Task: Create a new event for a project debrief and lessons learned meeting on the 16th at 7:30 PM.
Action: Mouse moved to (72, 98)
Screenshot: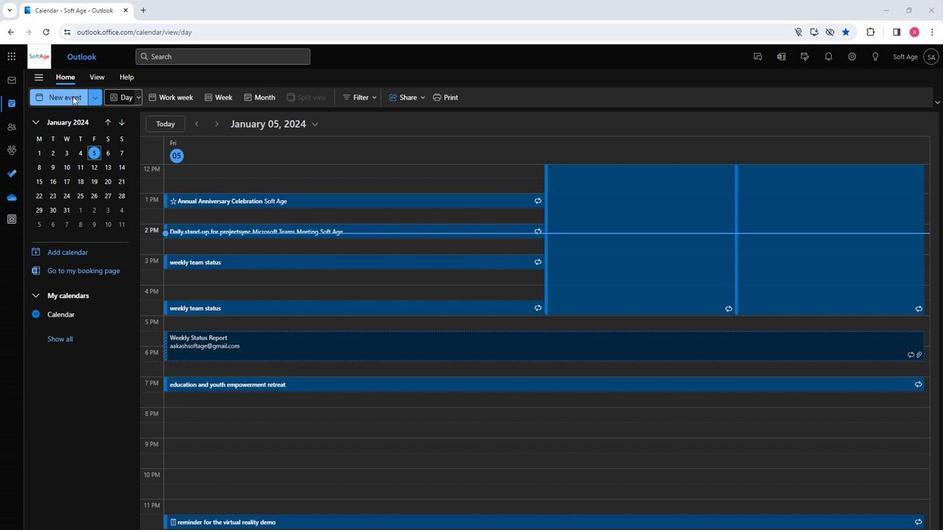 
Action: Mouse pressed left at (72, 98)
Screenshot: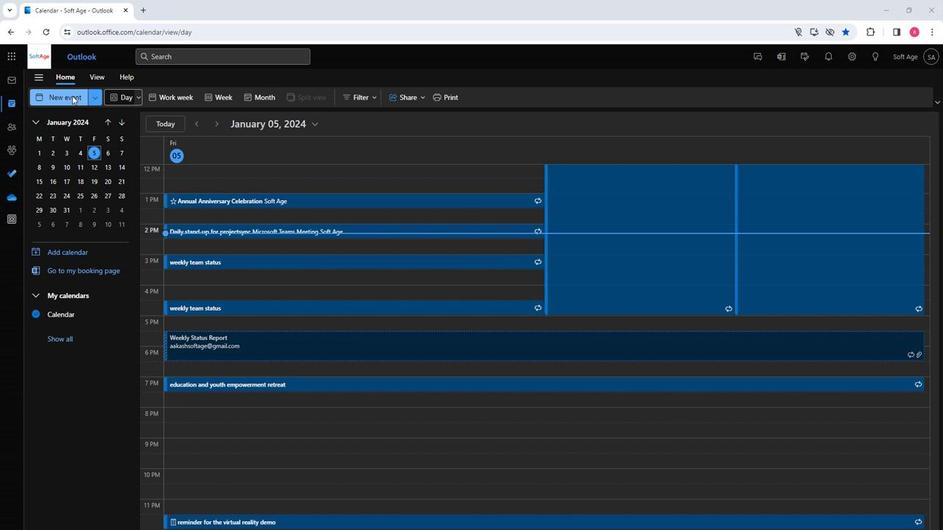 
Action: Key pressed <Key.shift>Project<Key.space>debrief<Key.space>and<Key.space>lessons<Key.space>learned<Key.space>meeting
Screenshot: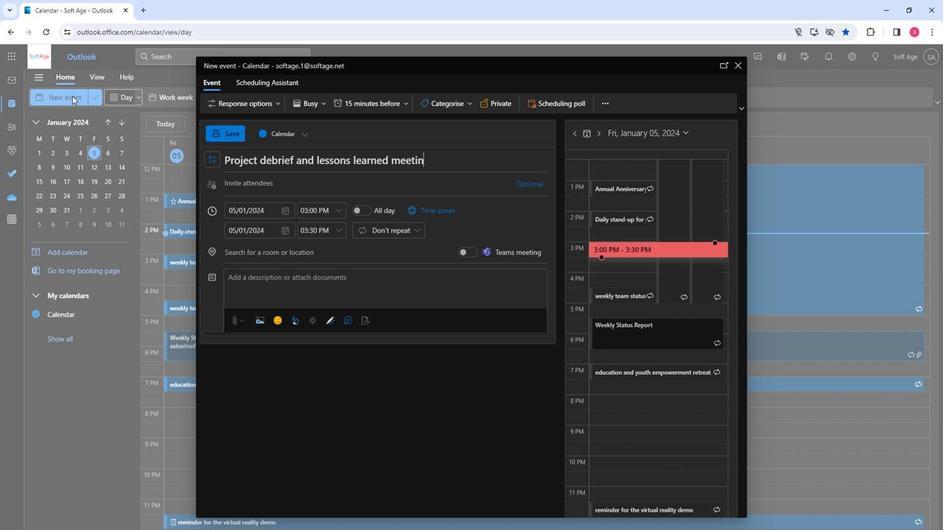 
Action: Mouse moved to (269, 192)
Screenshot: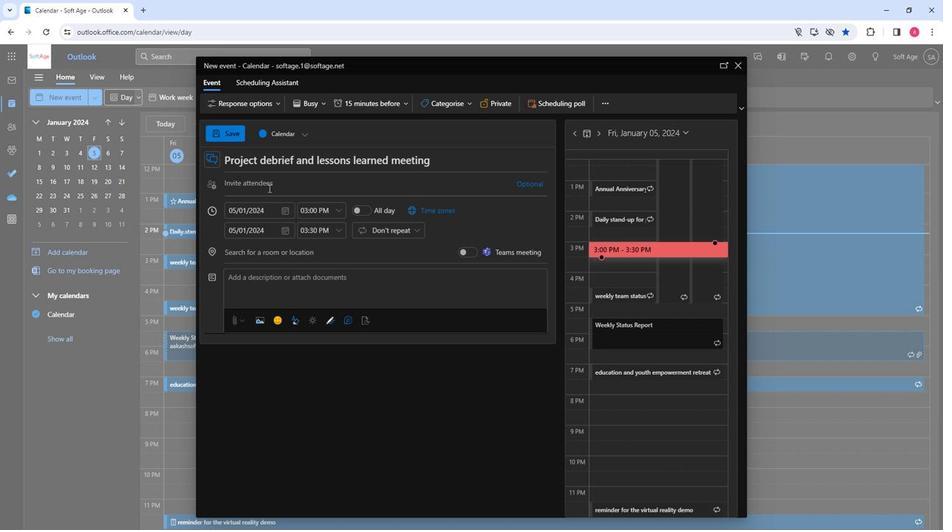 
Action: Mouse pressed left at (269, 192)
Screenshot: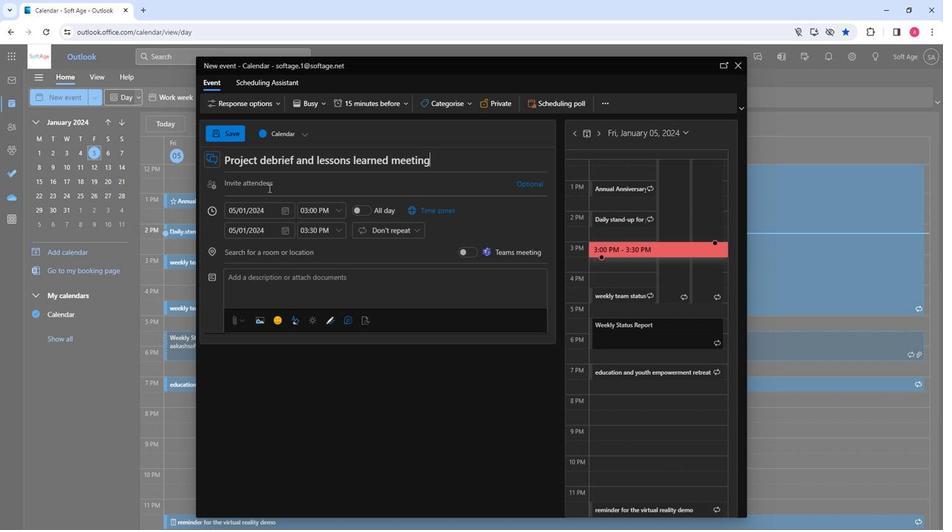 
Action: Key pressed so
Screenshot: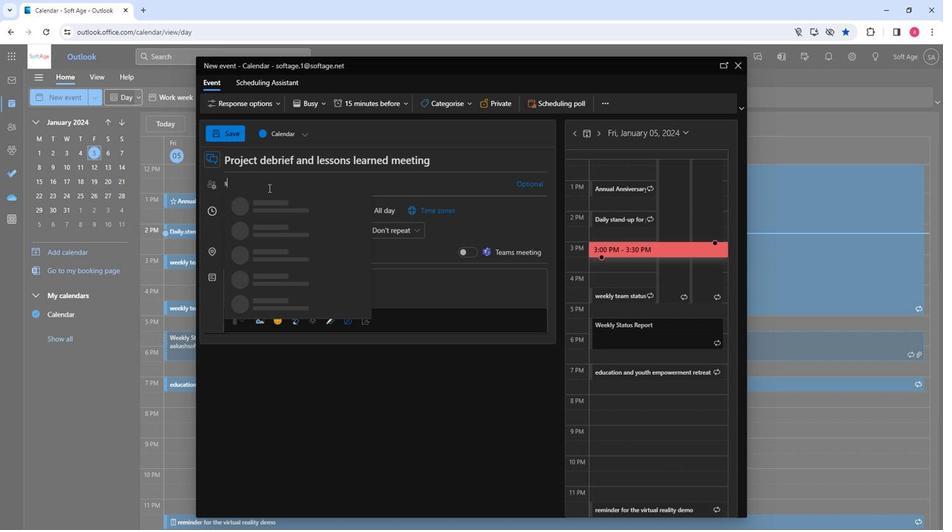 
Action: Mouse moved to (269, 227)
Screenshot: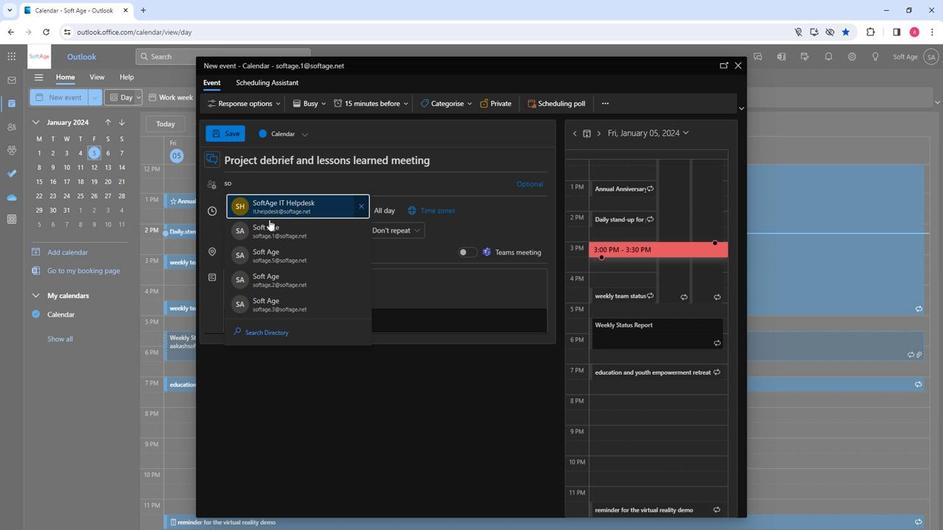 
Action: Mouse pressed left at (269, 227)
Screenshot: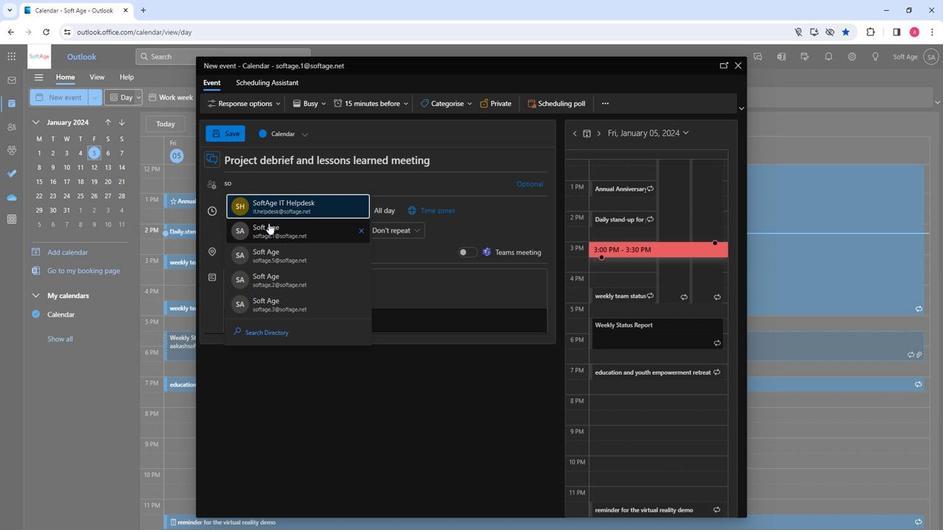 
Action: Key pressed so
Screenshot: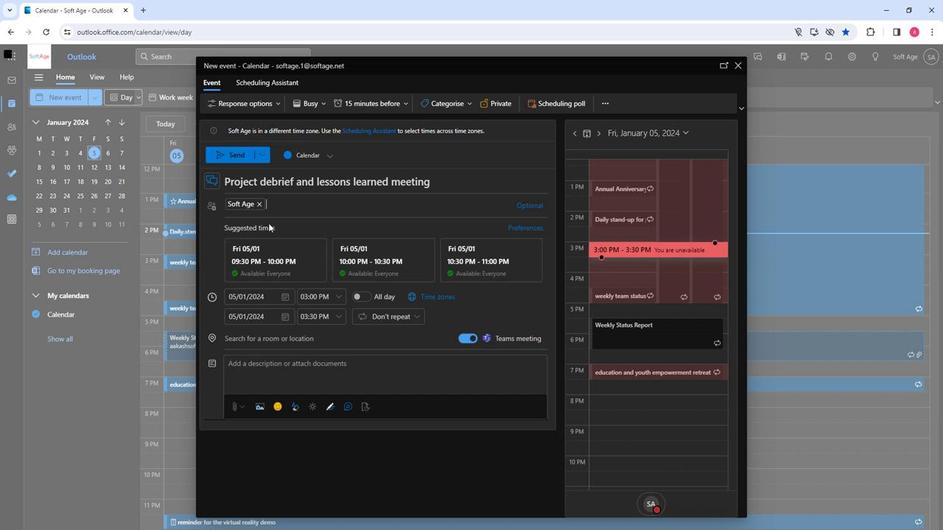 
Action: Mouse moved to (345, 305)
Screenshot: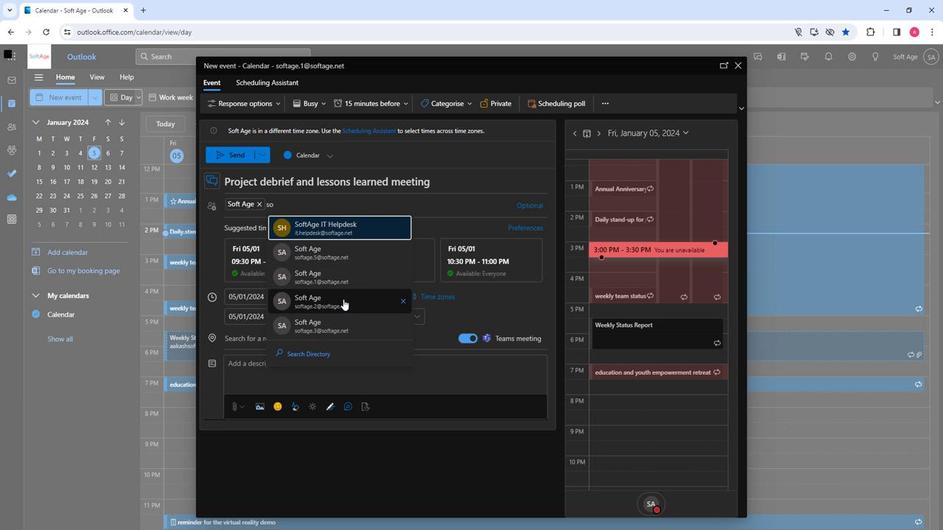 
Action: Mouse pressed left at (345, 305)
Screenshot: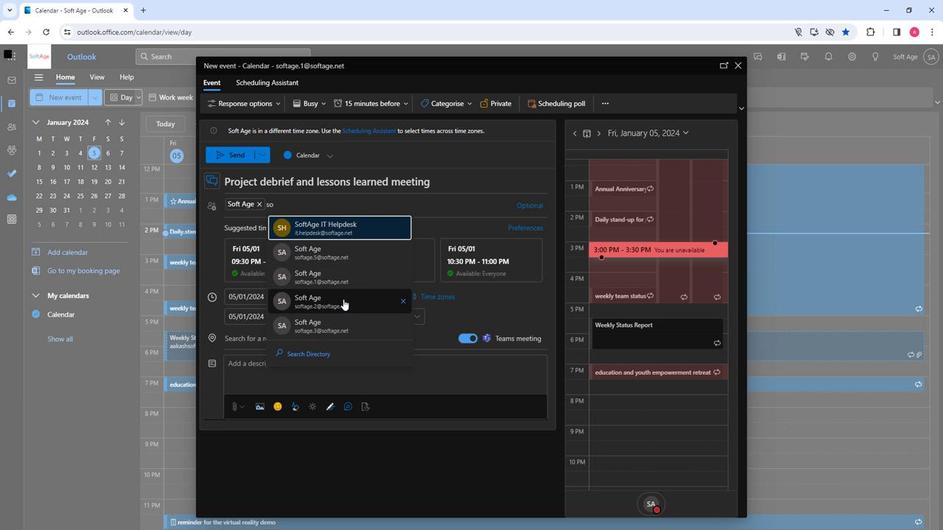 
Action: Mouse moved to (288, 300)
Screenshot: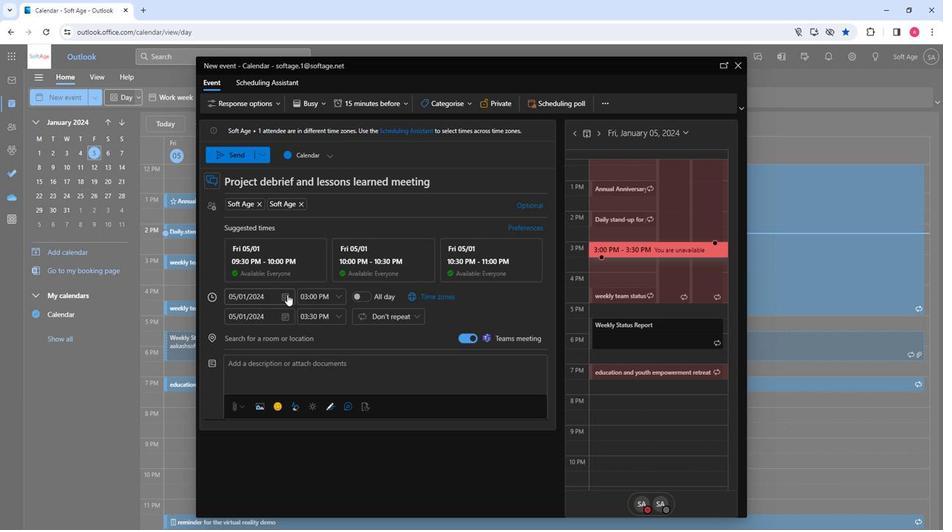 
Action: Mouse pressed left at (288, 300)
Screenshot: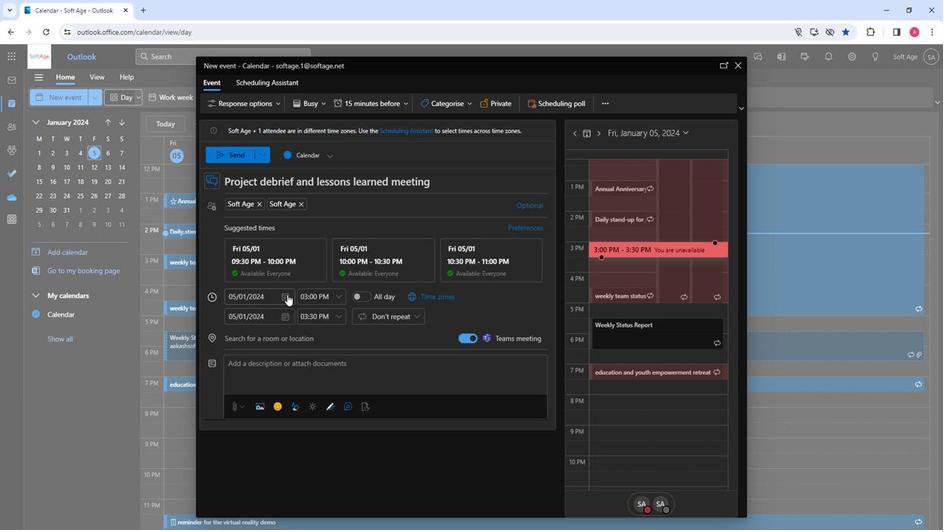 
Action: Mouse moved to (253, 384)
Screenshot: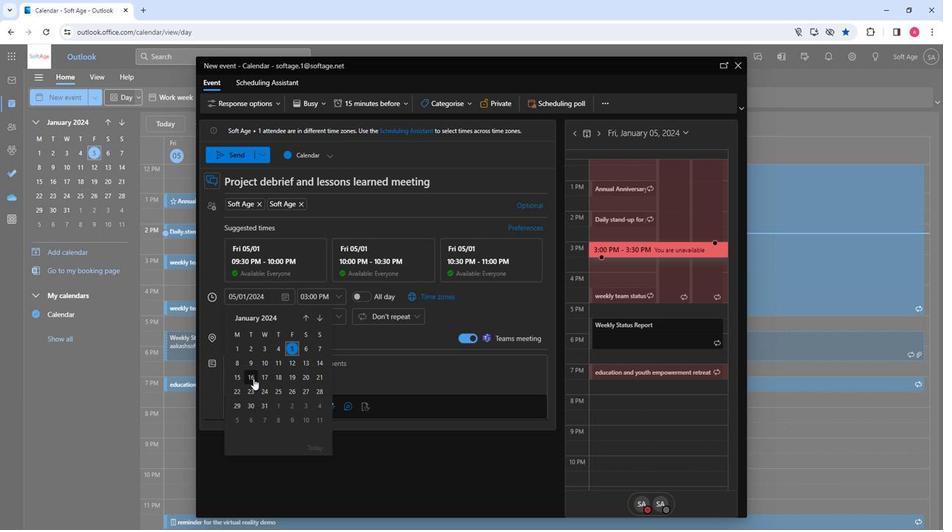 
Action: Mouse pressed left at (253, 384)
Screenshot: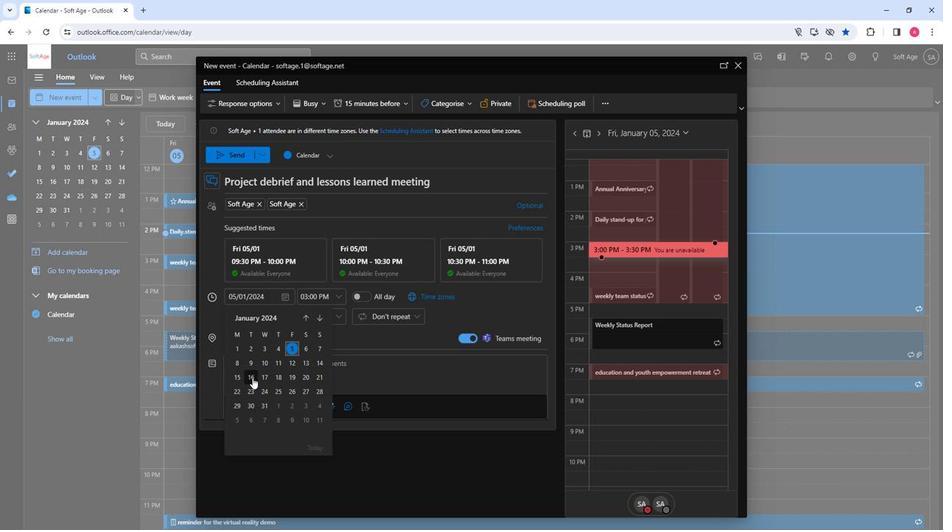 
Action: Mouse moved to (340, 296)
Screenshot: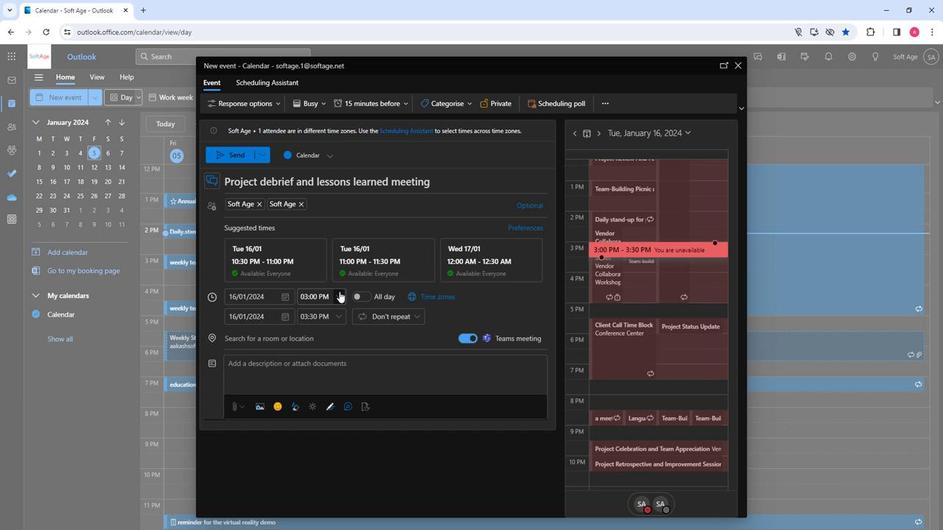 
Action: Mouse pressed left at (340, 296)
Screenshot: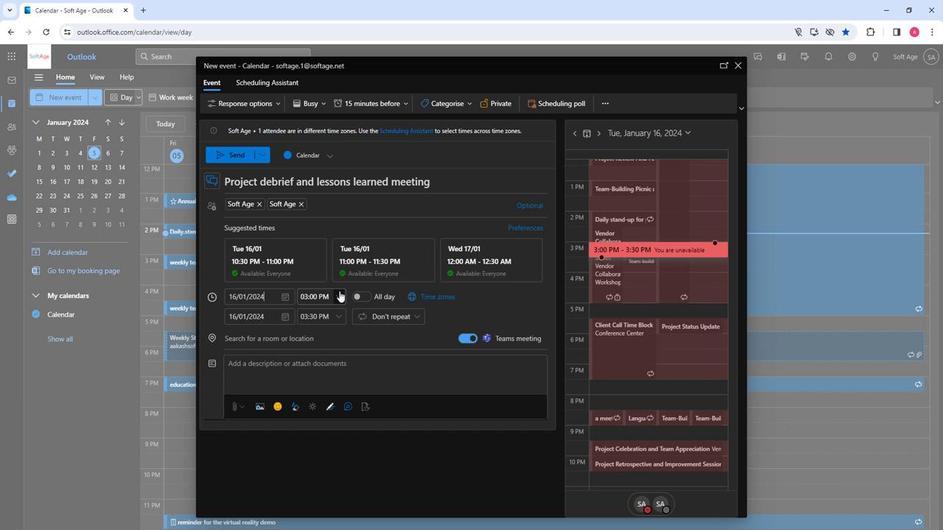 
Action: Mouse moved to (333, 353)
Screenshot: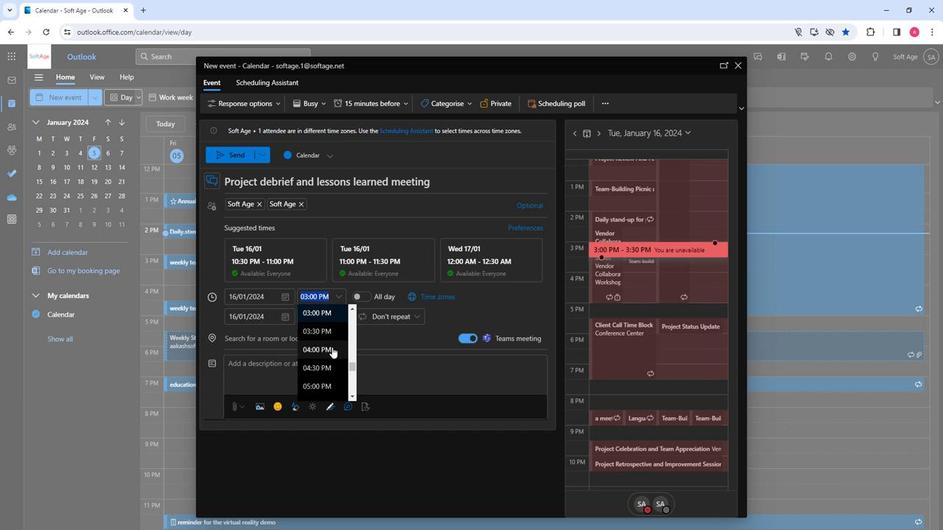 
Action: Mouse scrolled (333, 353) with delta (0, 0)
Screenshot: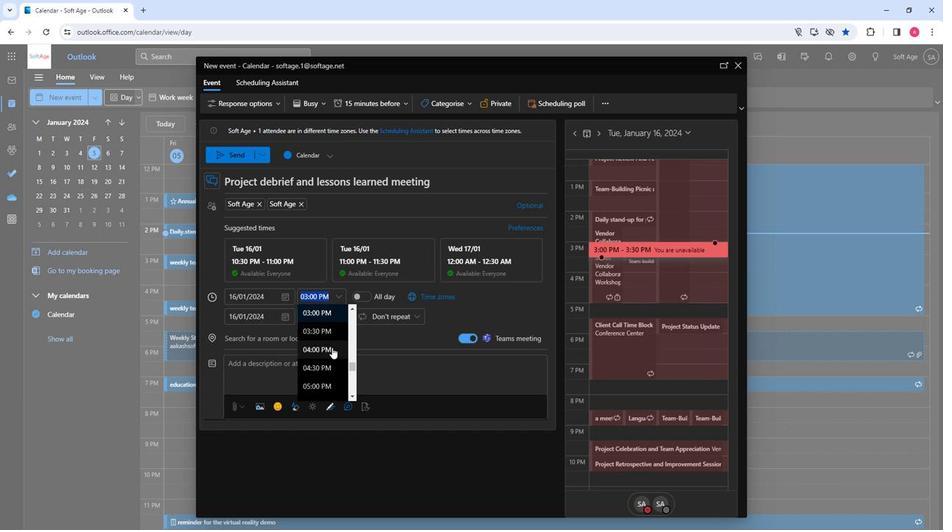 
Action: Mouse moved to (333, 354)
Screenshot: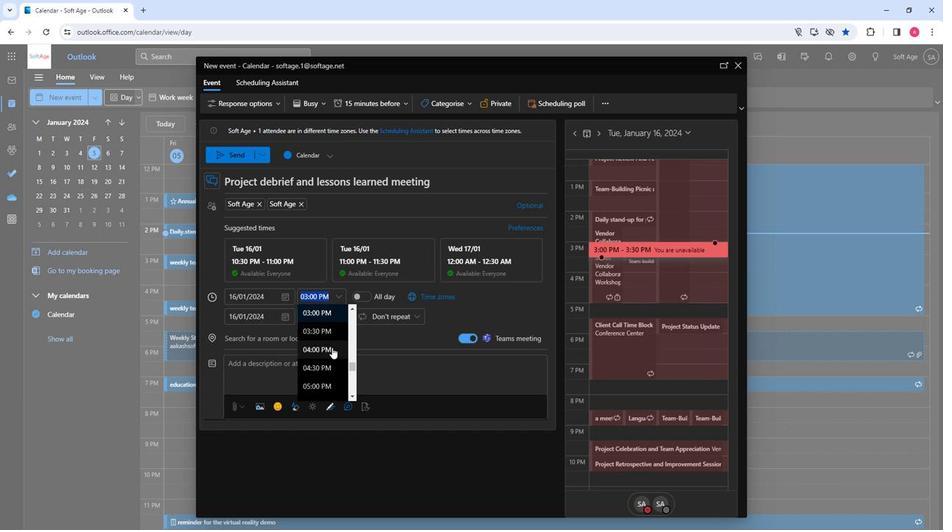 
Action: Mouse scrolled (333, 353) with delta (0, 0)
Screenshot: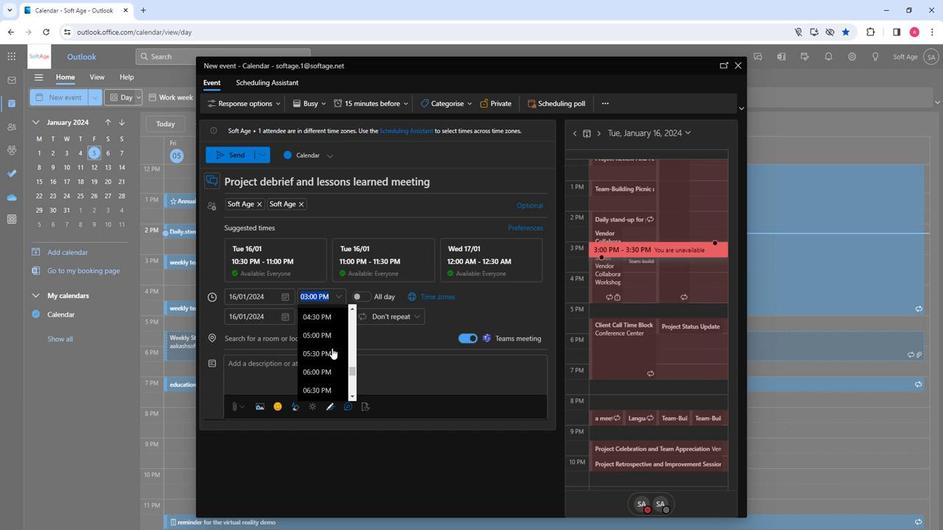 
Action: Mouse moved to (332, 355)
Screenshot: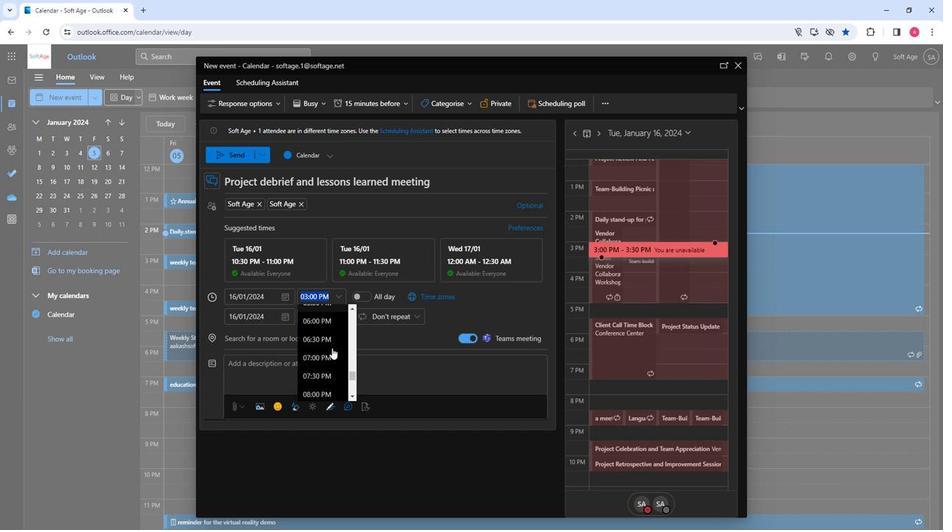 
Action: Mouse scrolled (332, 354) with delta (0, 0)
Screenshot: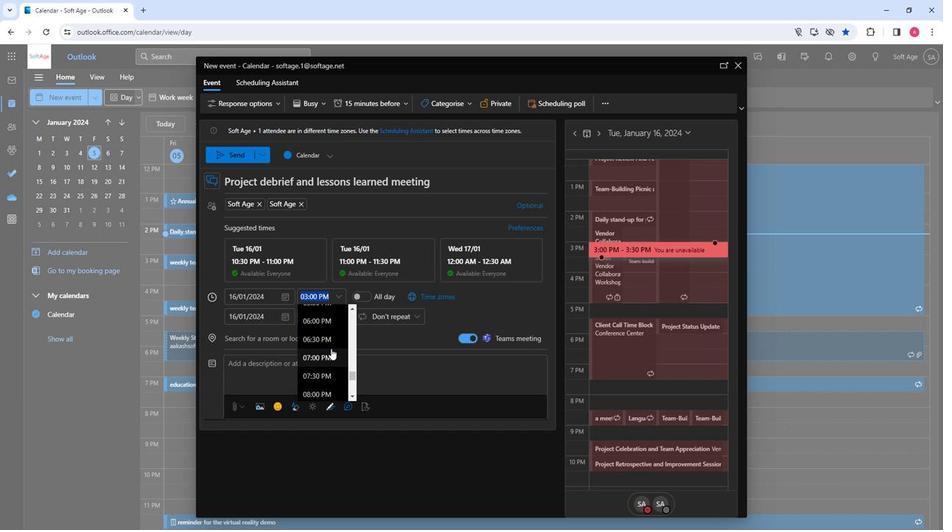 
Action: Mouse moved to (323, 331)
Screenshot: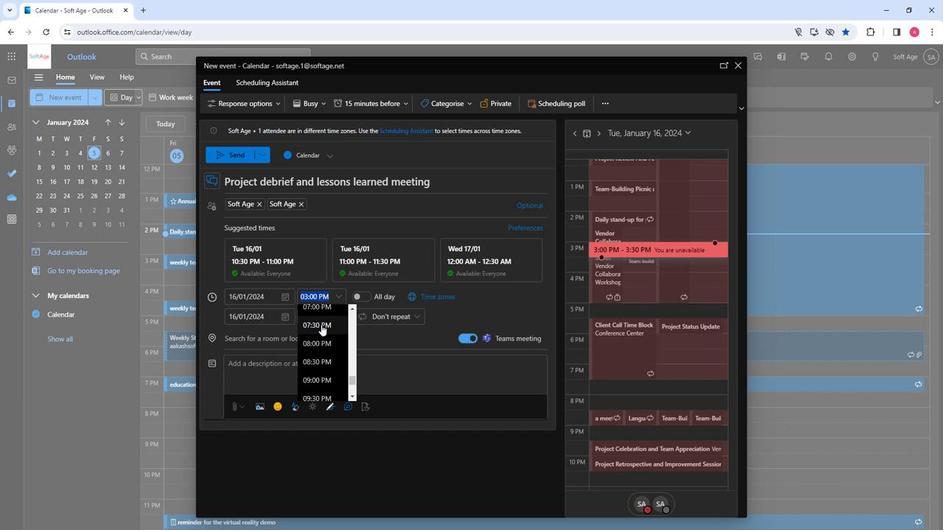 
Action: Mouse pressed left at (323, 331)
Screenshot: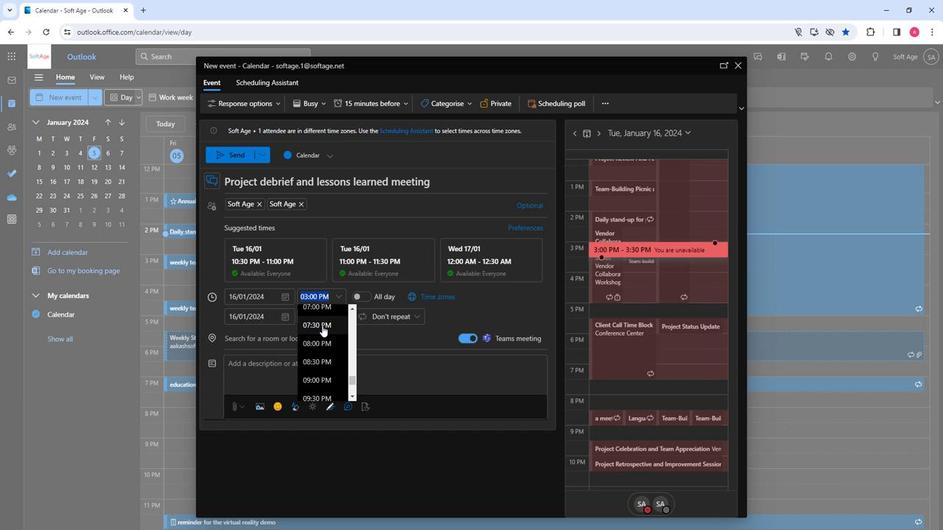 
Action: Mouse moved to (264, 339)
Screenshot: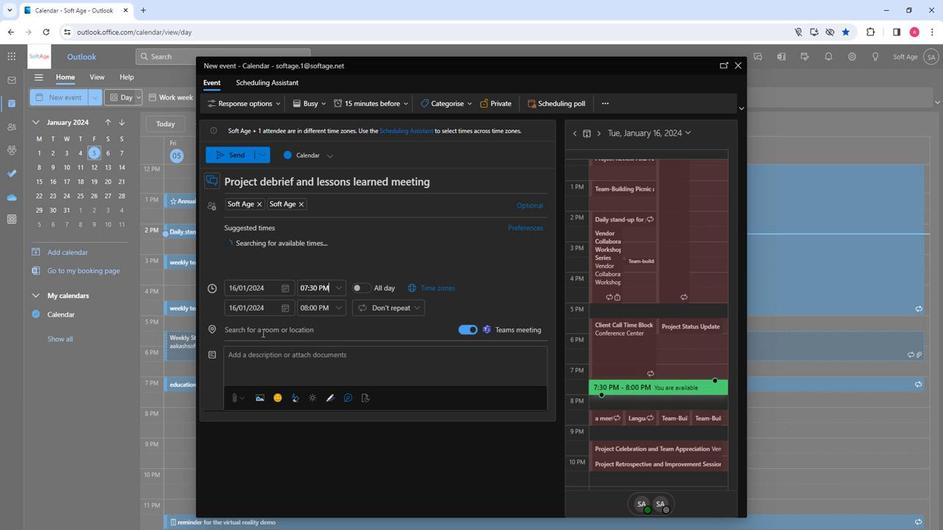 
Action: Mouse pressed left at (264, 339)
Screenshot: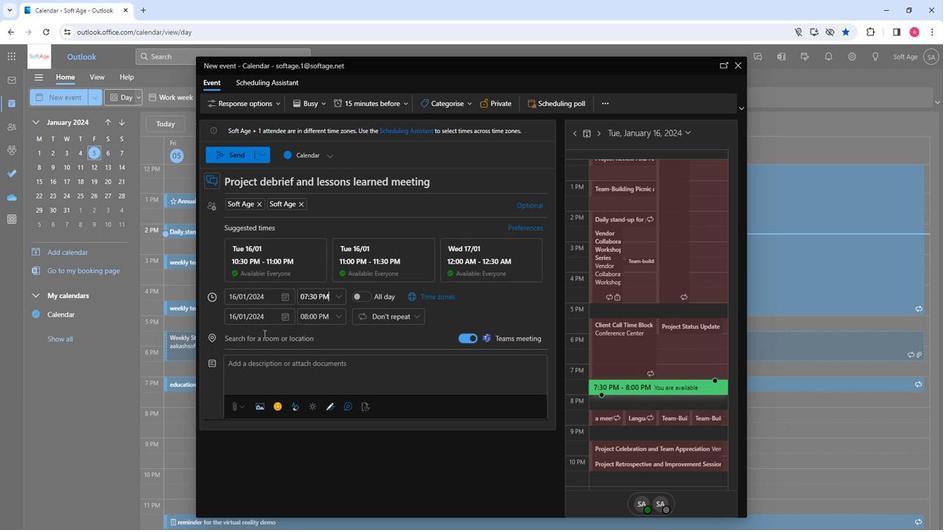 
Action: Mouse moved to (301, 437)
Screenshot: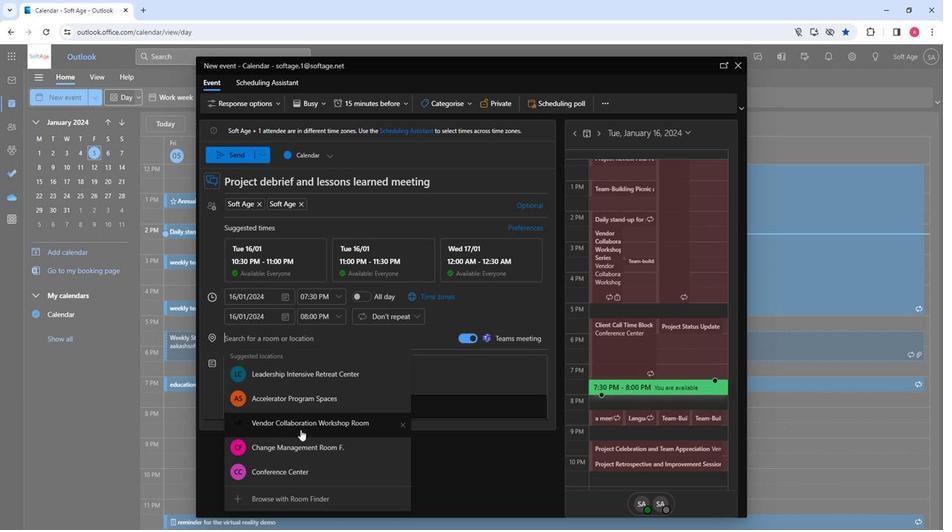 
Action: Mouse pressed left at (301, 437)
Screenshot: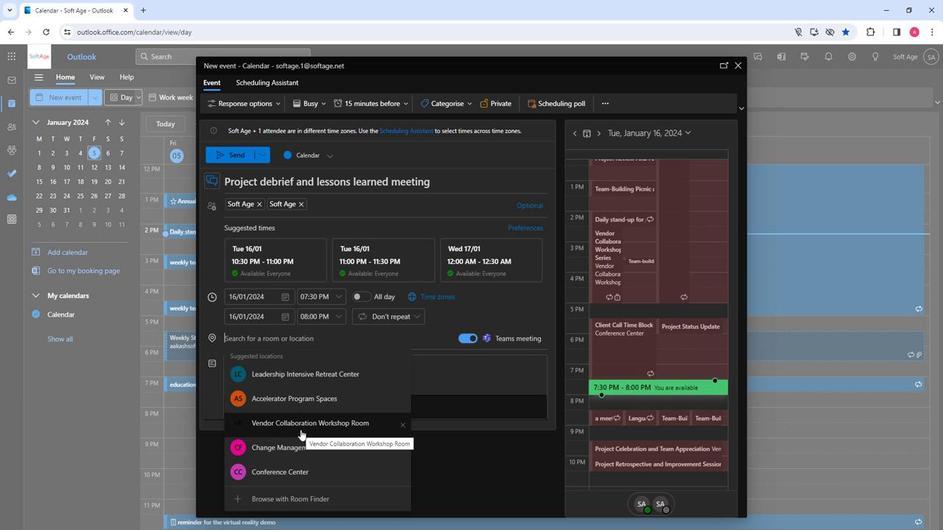 
Action: Mouse moved to (293, 391)
Screenshot: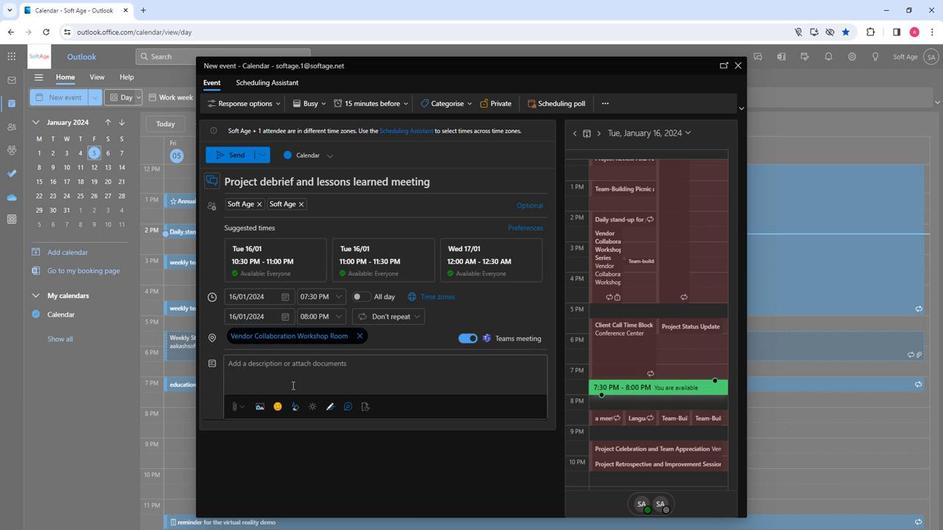 
Action: Mouse pressed left at (293, 391)
Screenshot: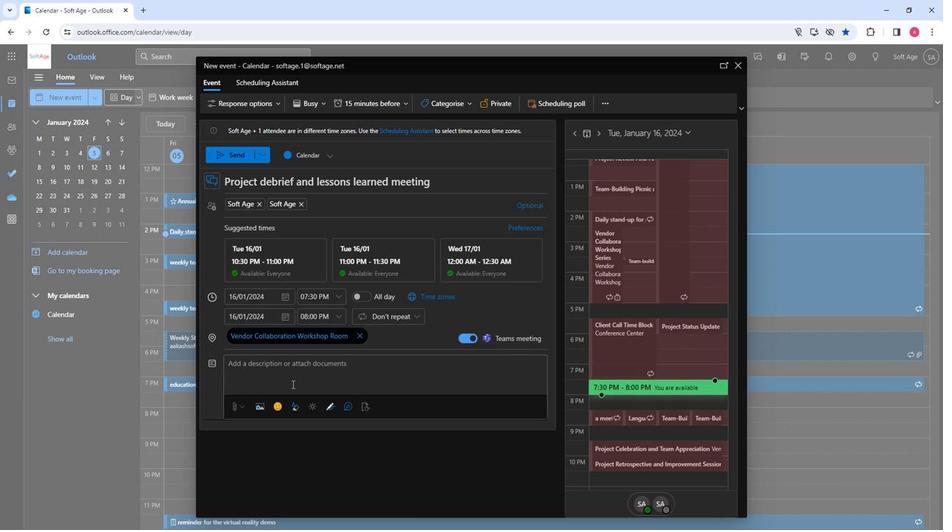 
Action: Key pressed <Key.shift>Conclude<Key.space>the<Key.space>project<Key.space>journey<Key.space>with<Key.space>a<Key.space>debrief<Key.space>and<Key.space>lessons<Key.space>learned<Key.space>meeting.<Key.space><Key.shift>Reflect<Key.space>on<Key.space>achievements,<Key.space>share<Key.space>insights,<Key.space>and<Key.space>collaboratively<Key.space>extract<Key.space>valuable<Key.space>lessons<Key.space>for<Key.space>future<Key.space>success<Key.space>and<Key.space>continuous<Key.space>improvement.
Screenshot: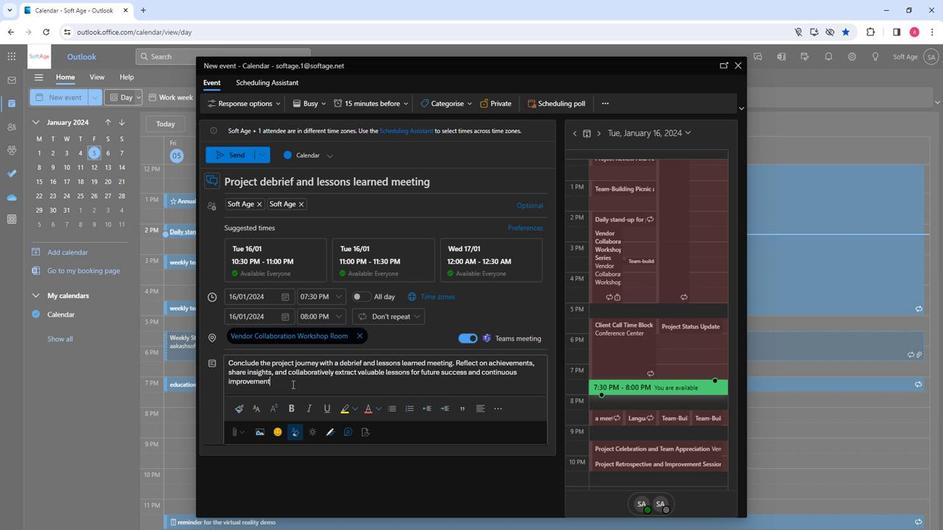 
Action: Mouse moved to (304, 387)
Screenshot: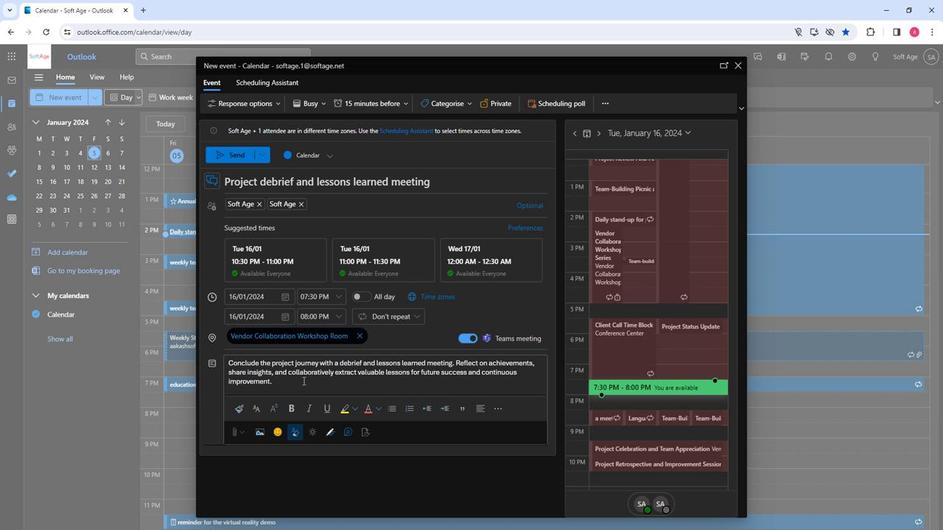 
Action: Mouse pressed left at (304, 387)
Screenshot: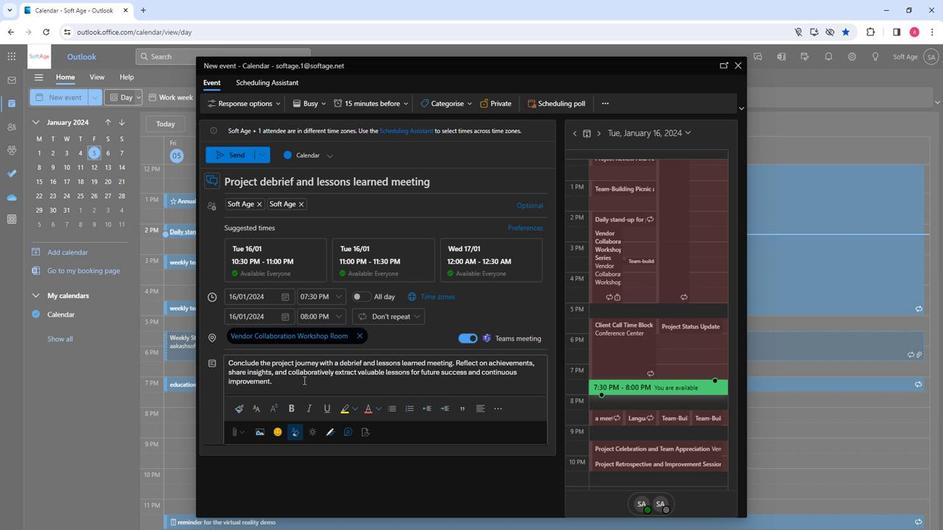 
Action: Mouse pressed left at (304, 387)
Screenshot: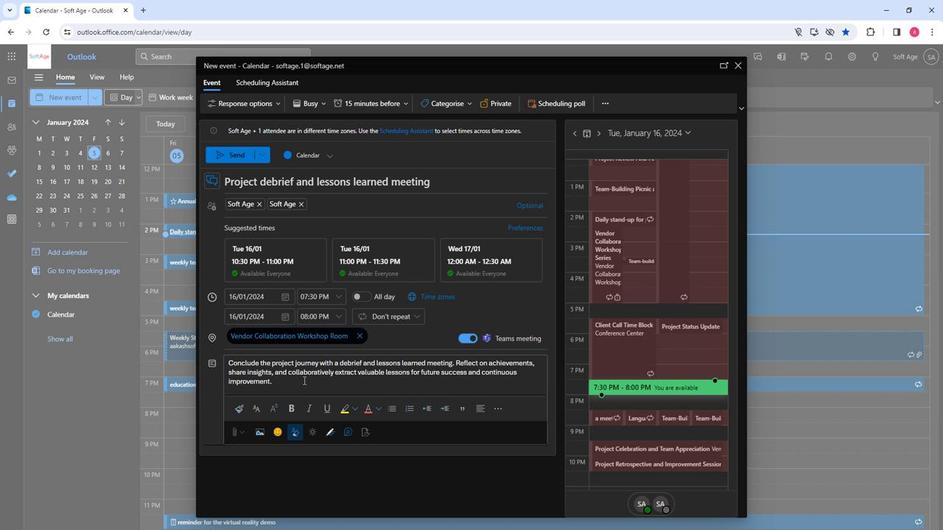 
Action: Mouse pressed left at (304, 387)
Screenshot: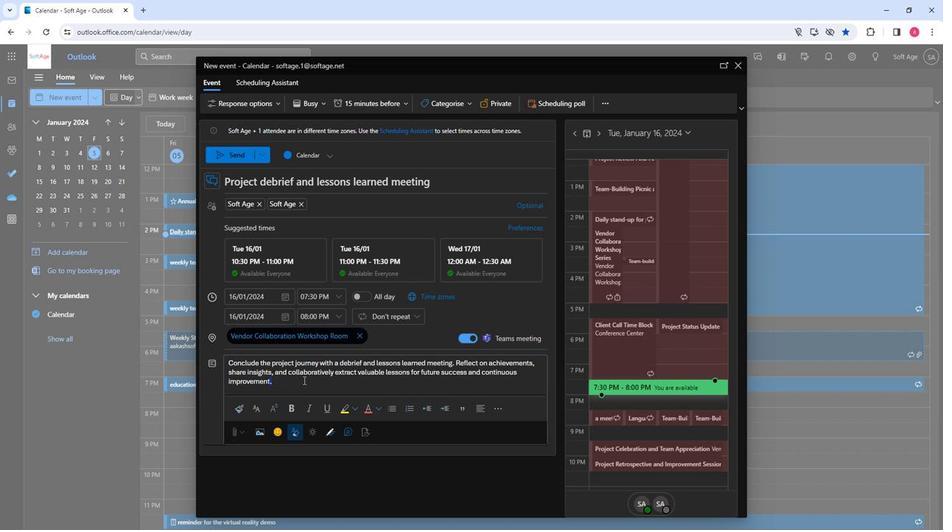 
Action: Mouse moved to (253, 415)
Screenshot: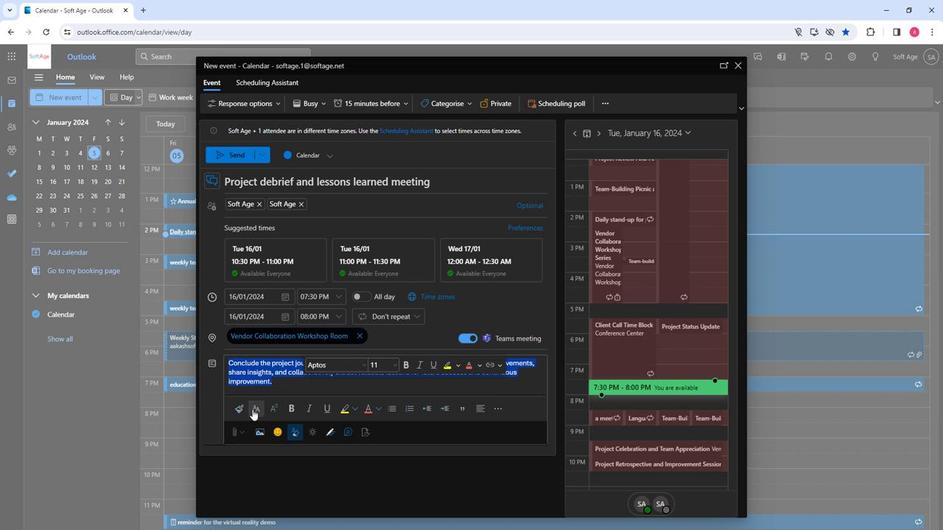 
Action: Mouse pressed left at (253, 415)
Screenshot: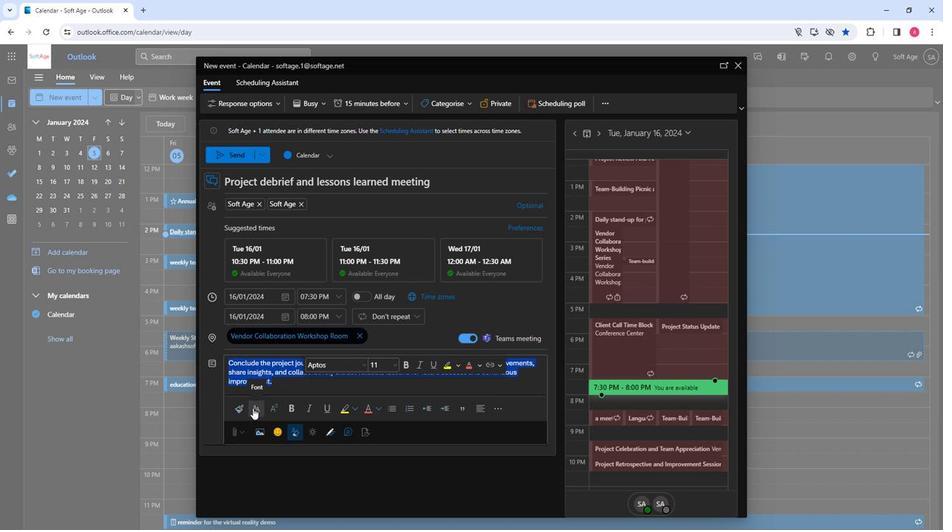 
Action: Mouse moved to (268, 344)
Screenshot: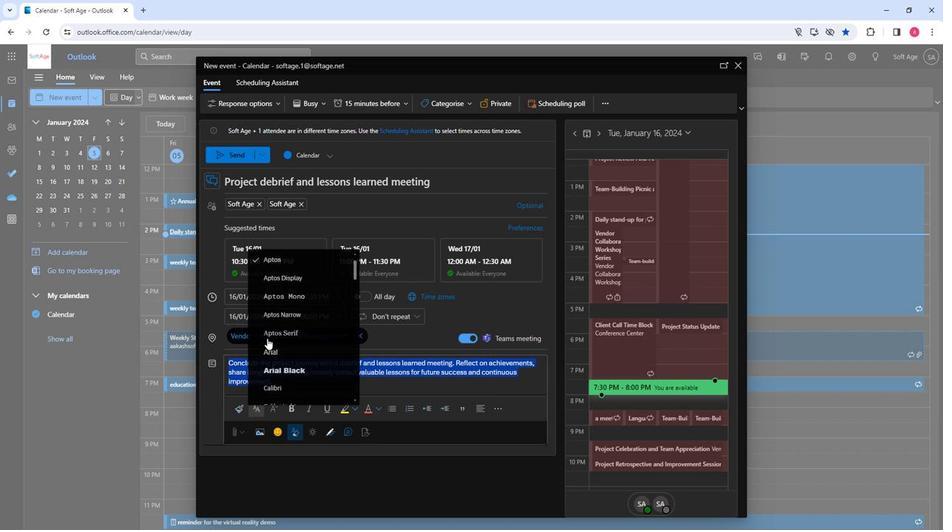 
Action: Mouse scrolled (268, 343) with delta (0, 0)
Screenshot: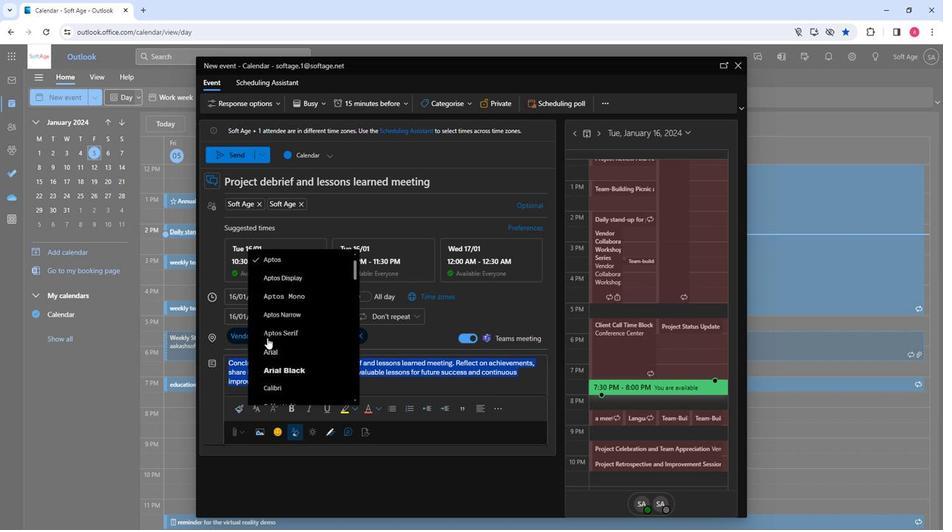 
Action: Mouse scrolled (268, 343) with delta (0, 0)
Screenshot: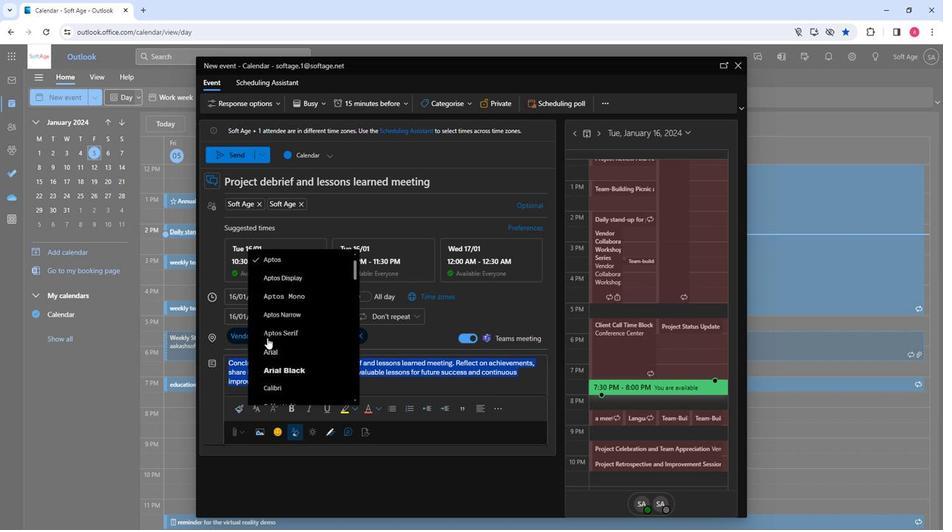 
Action: Mouse scrolled (268, 343) with delta (0, 0)
Screenshot: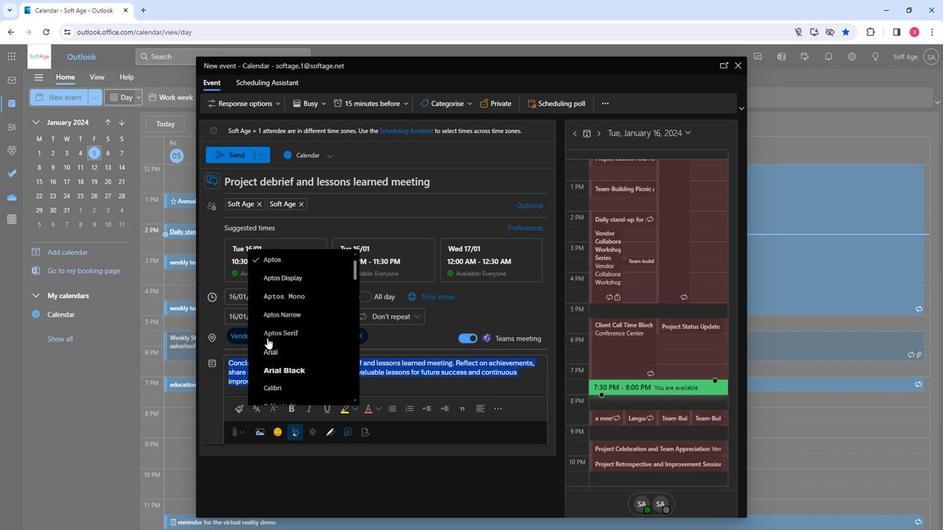 
Action: Mouse moved to (280, 331)
Screenshot: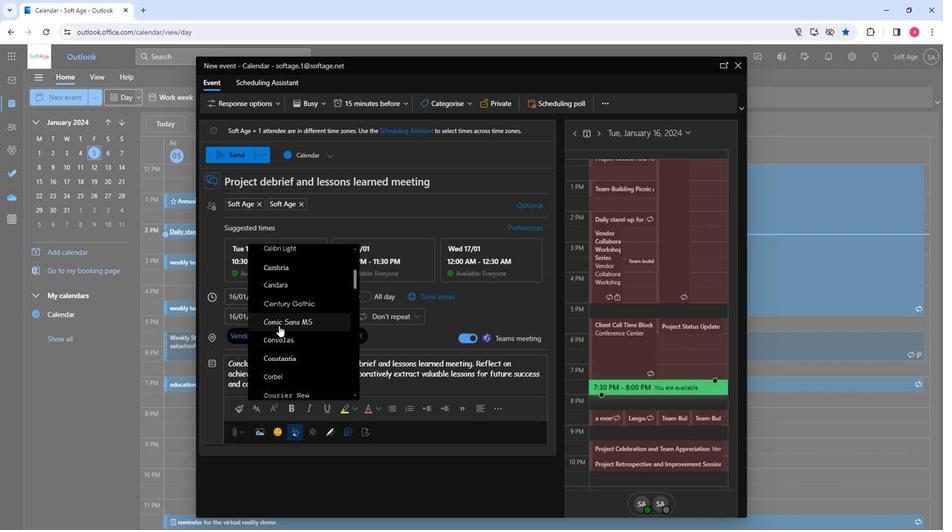 
Action: Mouse pressed left at (280, 331)
Screenshot: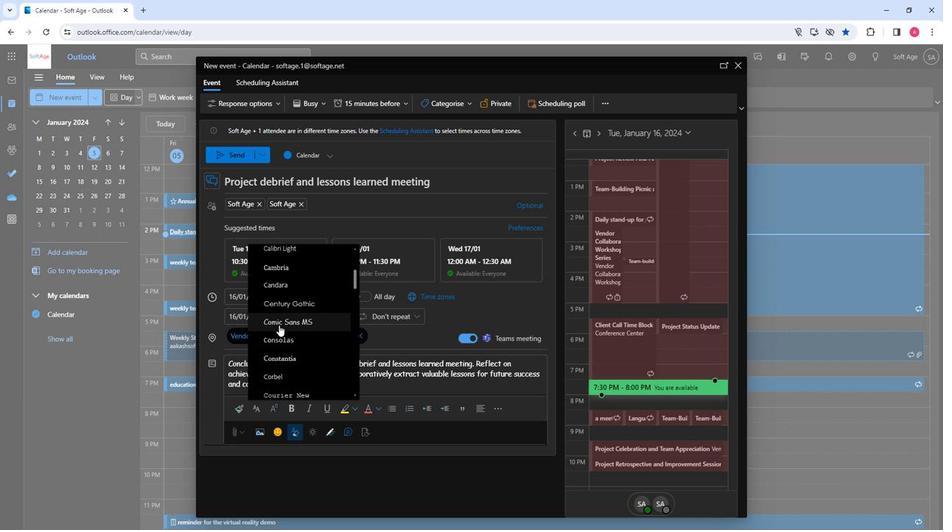 
Action: Mouse moved to (313, 417)
Screenshot: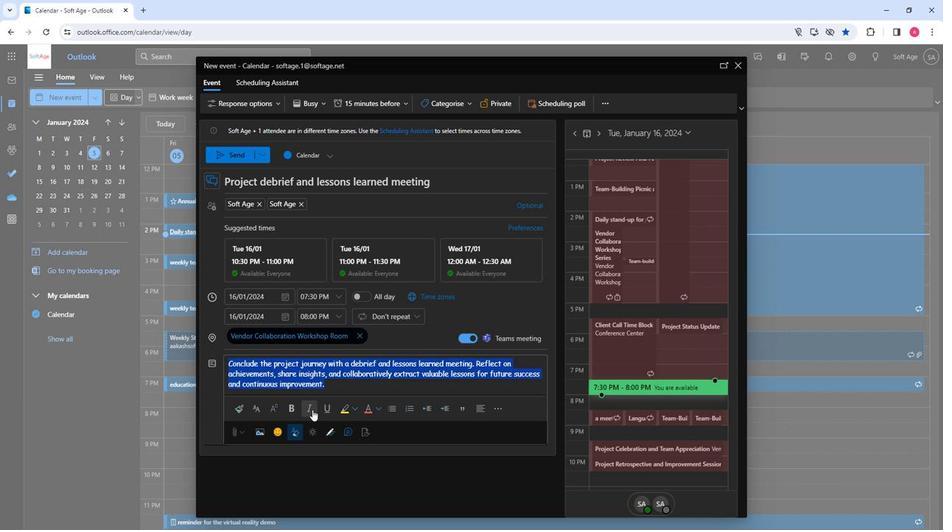 
Action: Mouse pressed left at (313, 417)
Screenshot: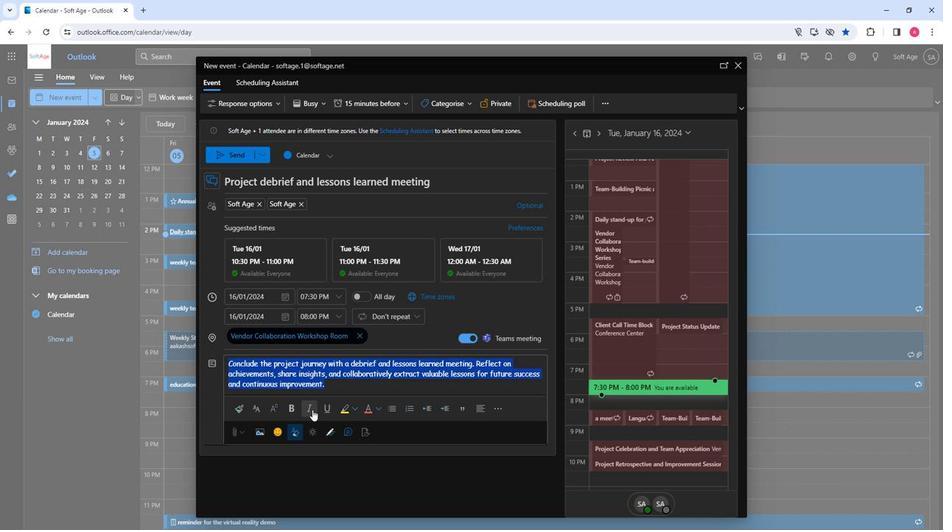 
Action: Mouse moved to (360, 418)
Screenshot: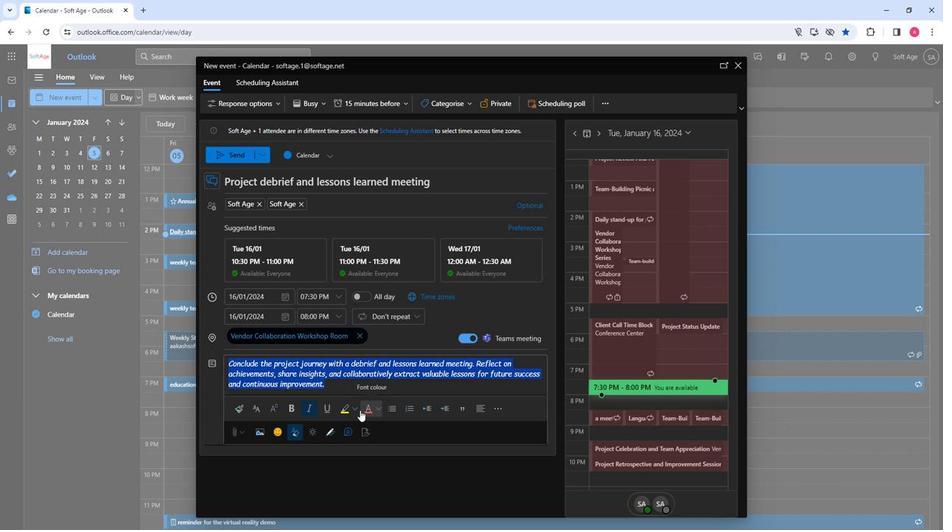 
Action: Mouse pressed left at (360, 418)
Screenshot: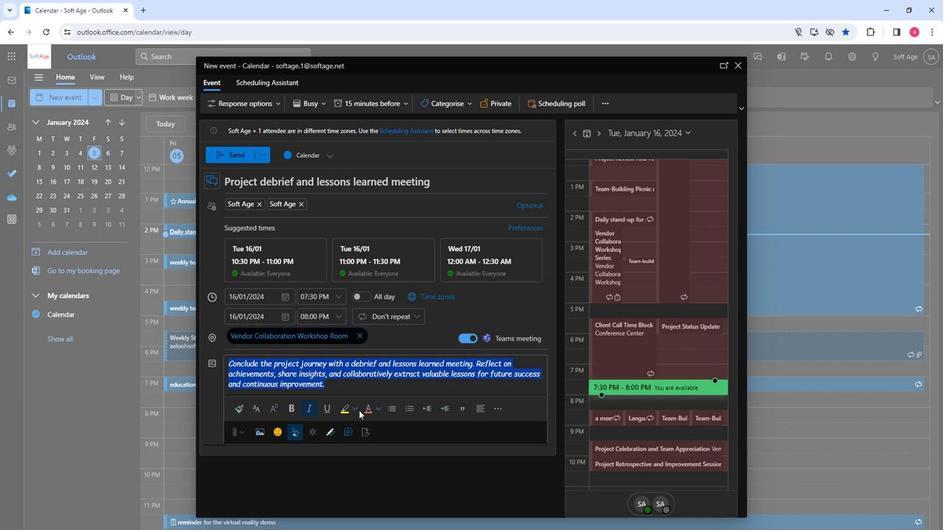 
Action: Mouse moved to (358, 415)
Screenshot: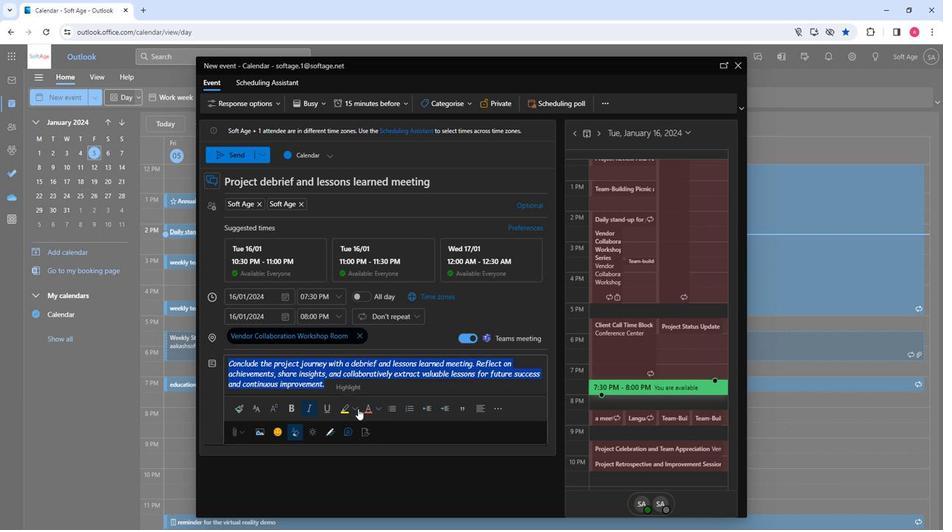 
Action: Mouse pressed left at (358, 415)
Screenshot: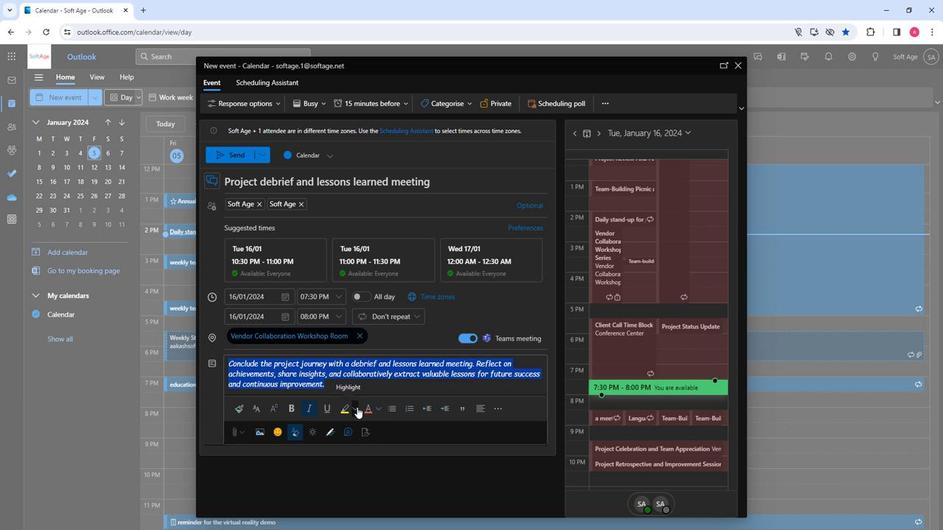 
Action: Mouse moved to (412, 438)
Screenshot: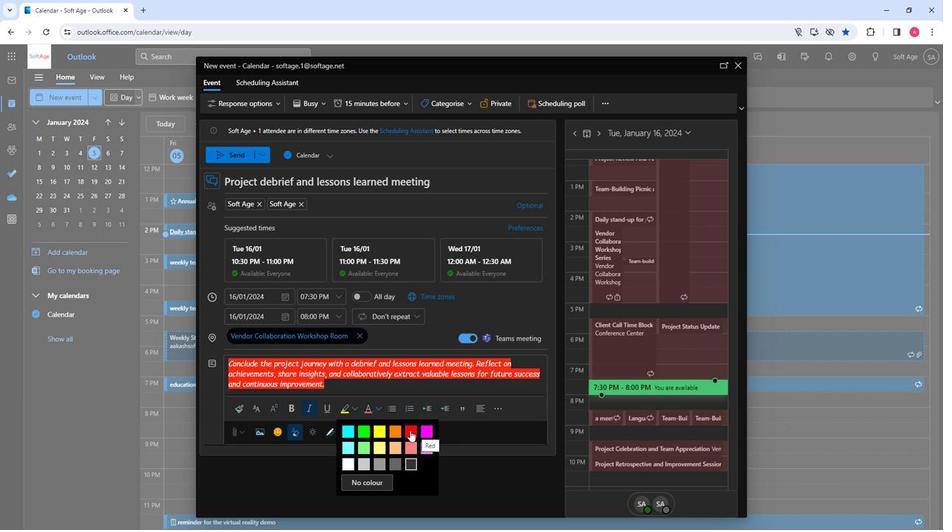 
Action: Mouse pressed left at (412, 438)
Screenshot: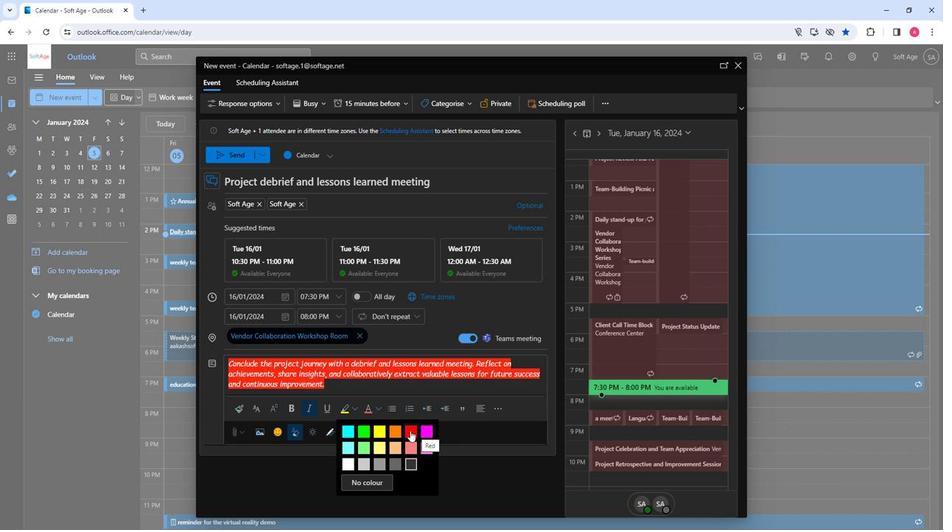 
Action: Mouse moved to (451, 416)
Screenshot: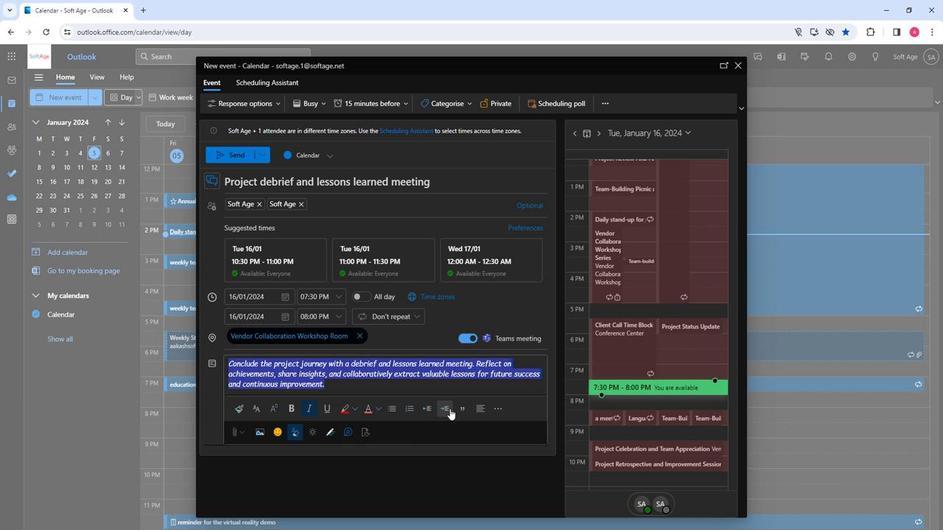 
Action: Mouse pressed left at (451, 416)
Screenshot: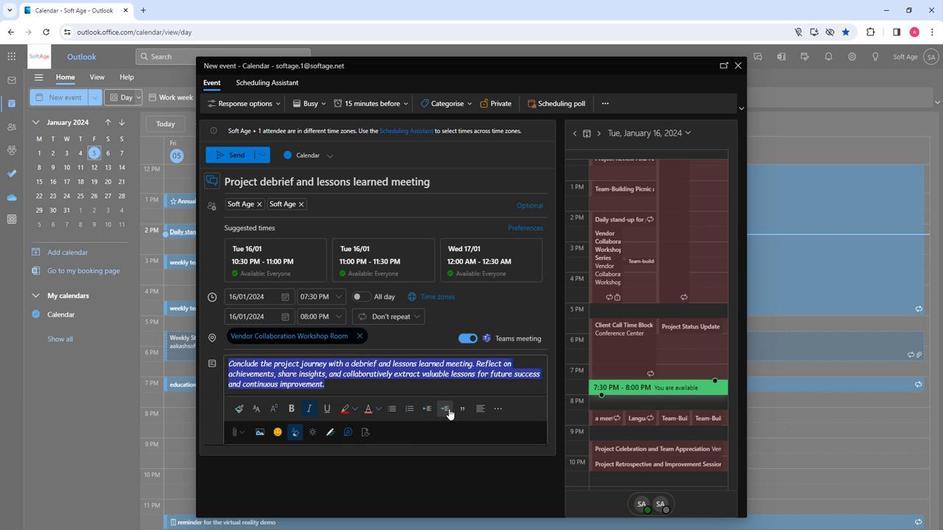 
Action: Mouse moved to (432, 385)
Screenshot: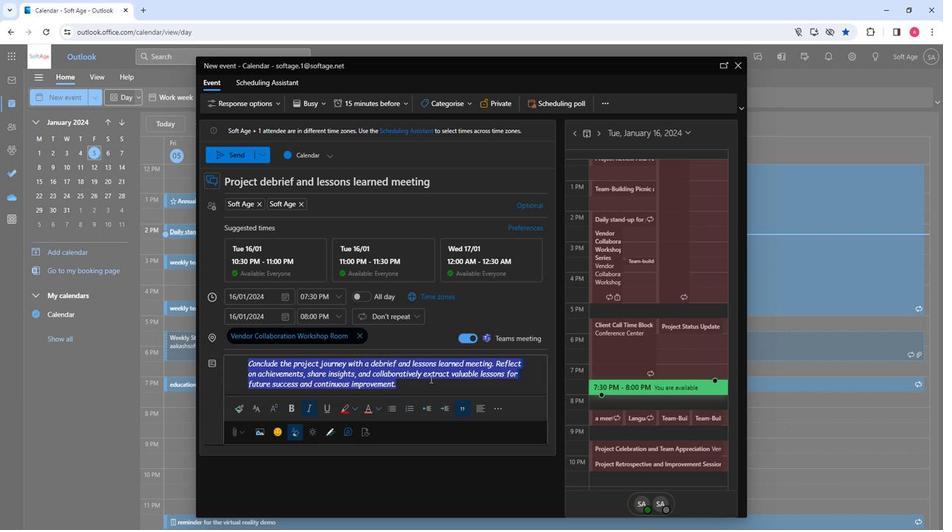 
Action: Mouse pressed left at (432, 385)
Screenshot: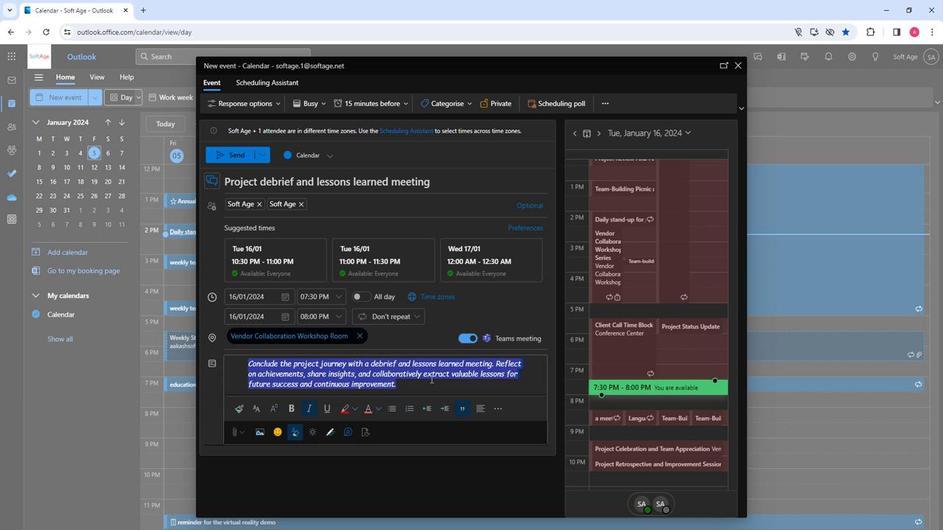 
Action: Mouse moved to (237, 159)
Screenshot: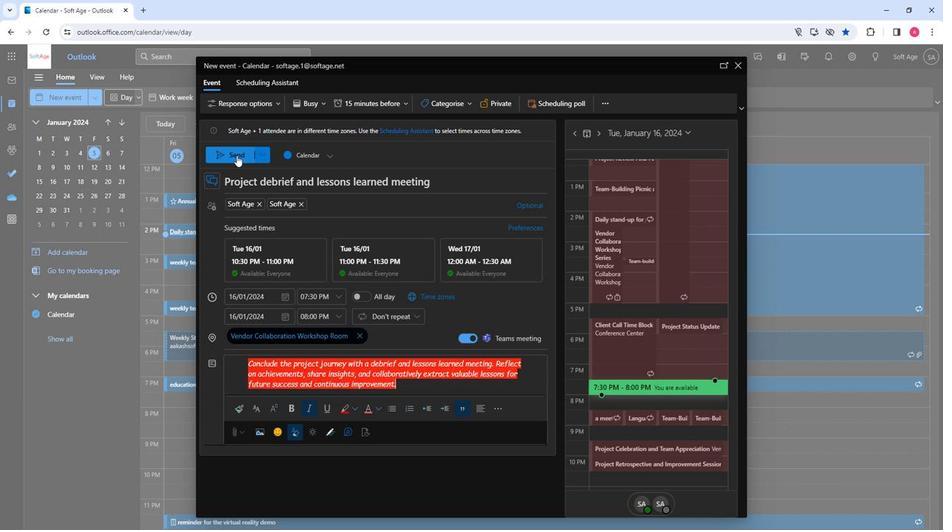 
Action: Mouse pressed left at (237, 159)
Screenshot: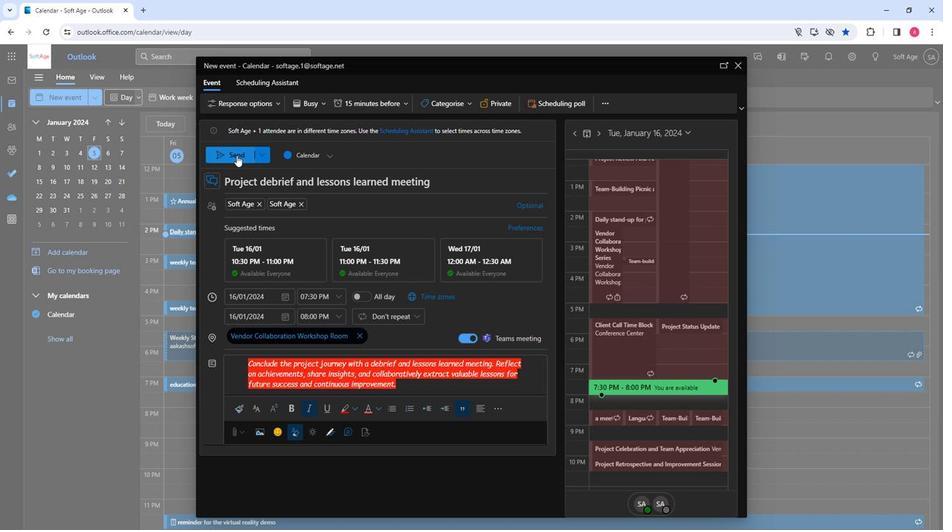 
Action: Mouse moved to (362, 438)
Screenshot: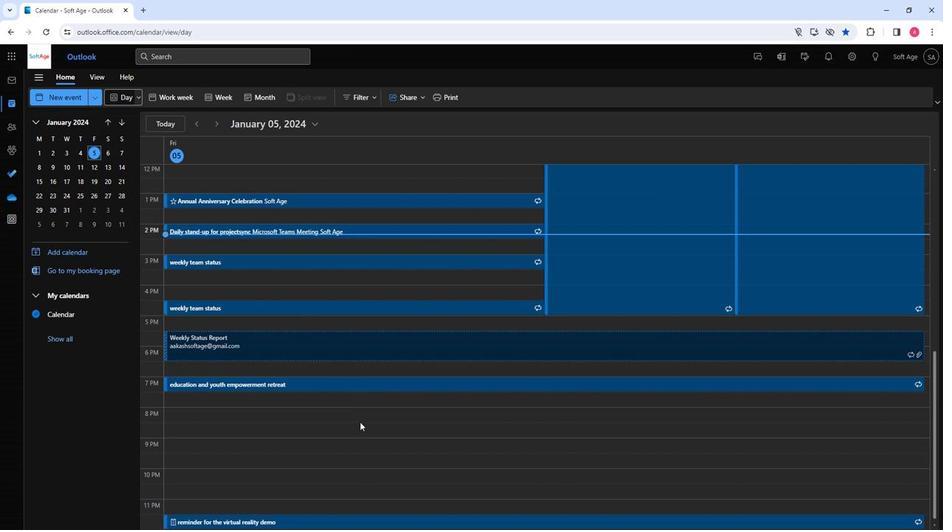 
